 Task: In the  document assessment Insert page numer 'on bottom of the page' change page color to  'Grey'Apply Page border, setting:  Shadow Style: three thin lines; Color: 'Black;' Width: 3/4 pt
Action: Mouse moved to (90, 24)
Screenshot: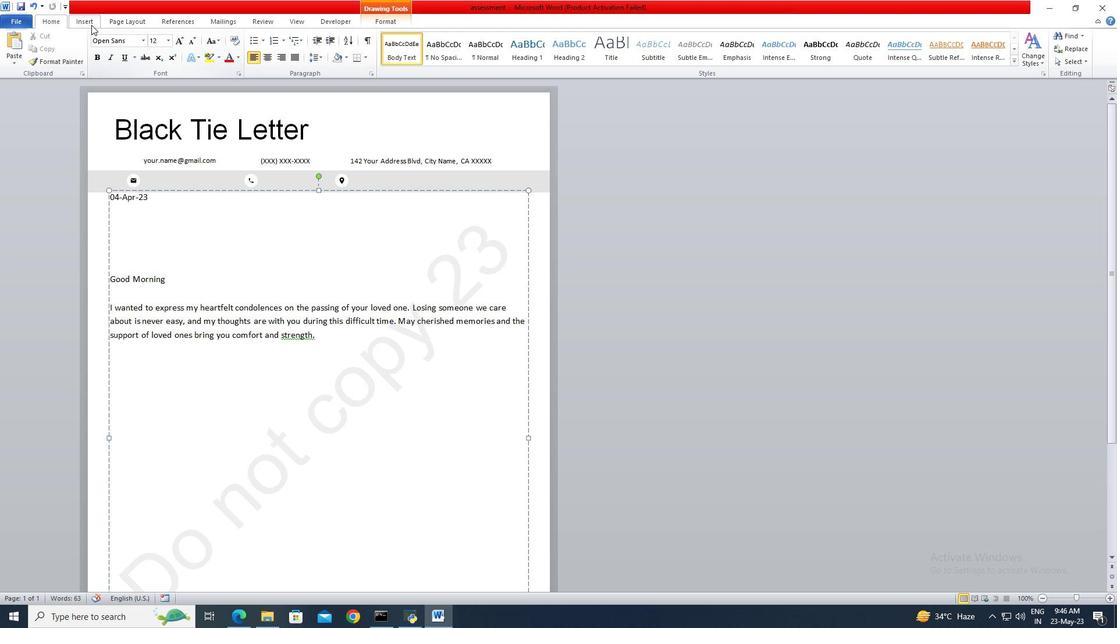 
Action: Mouse pressed left at (90, 24)
Screenshot: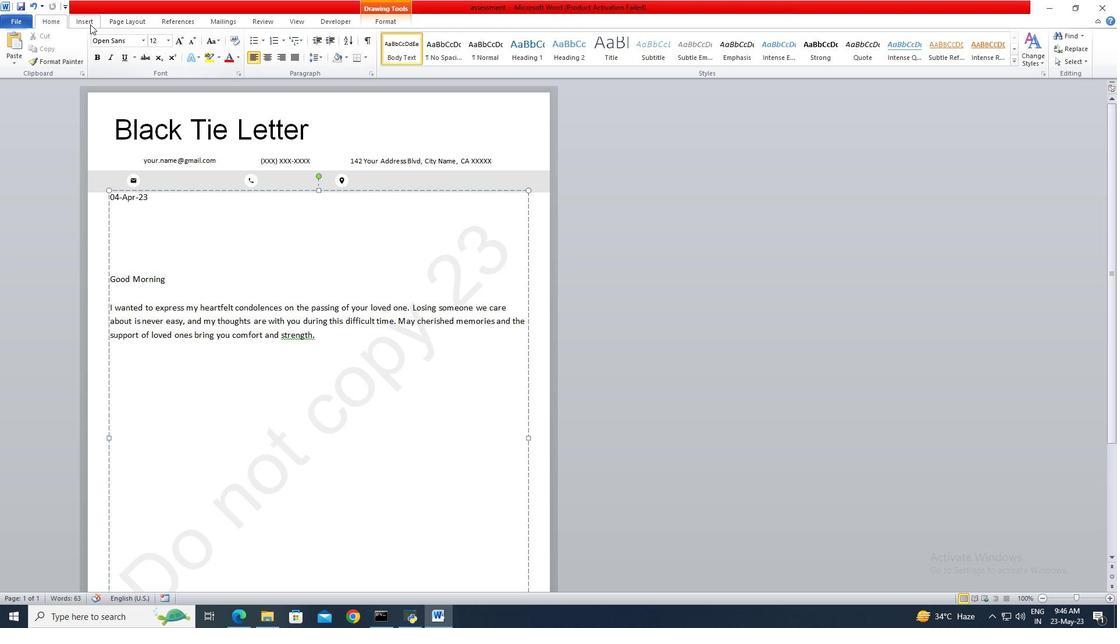 
Action: Mouse moved to (460, 65)
Screenshot: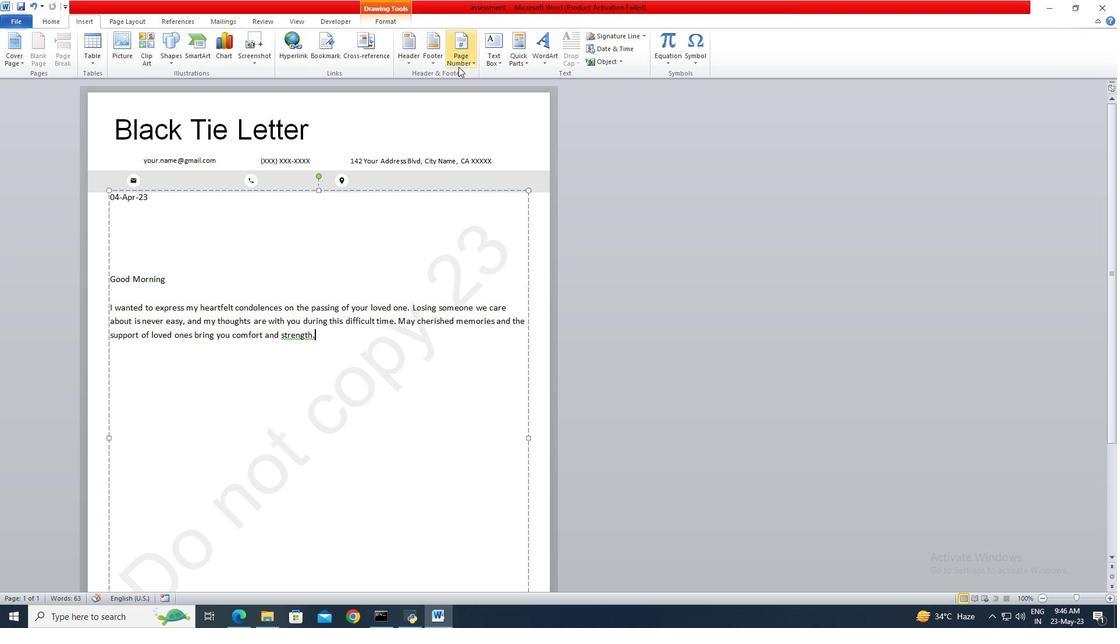 
Action: Mouse pressed left at (460, 65)
Screenshot: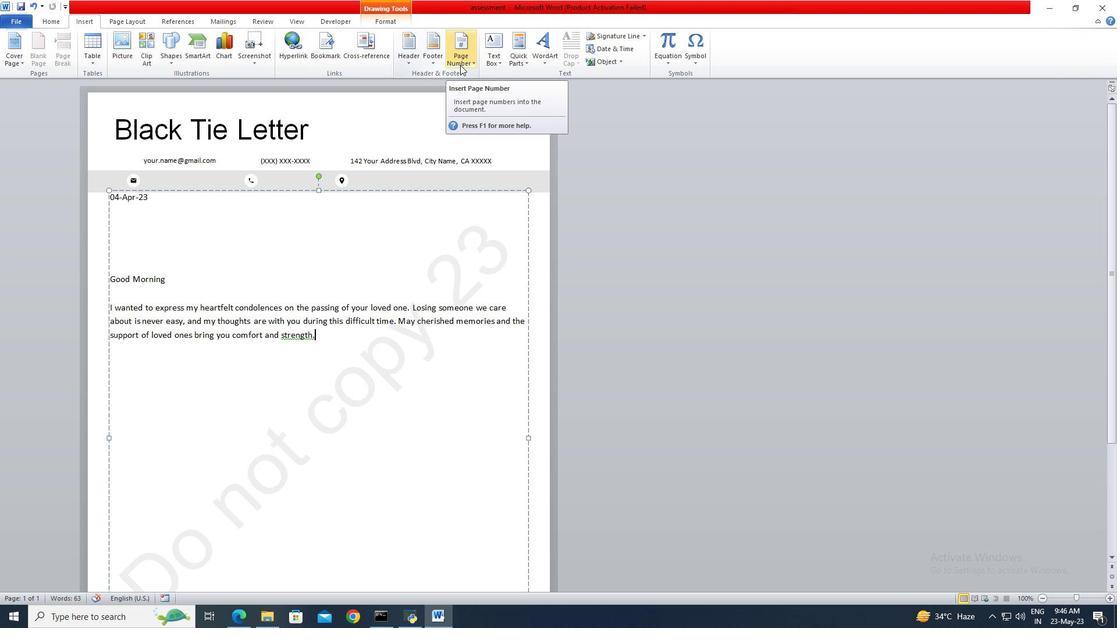 
Action: Mouse moved to (467, 86)
Screenshot: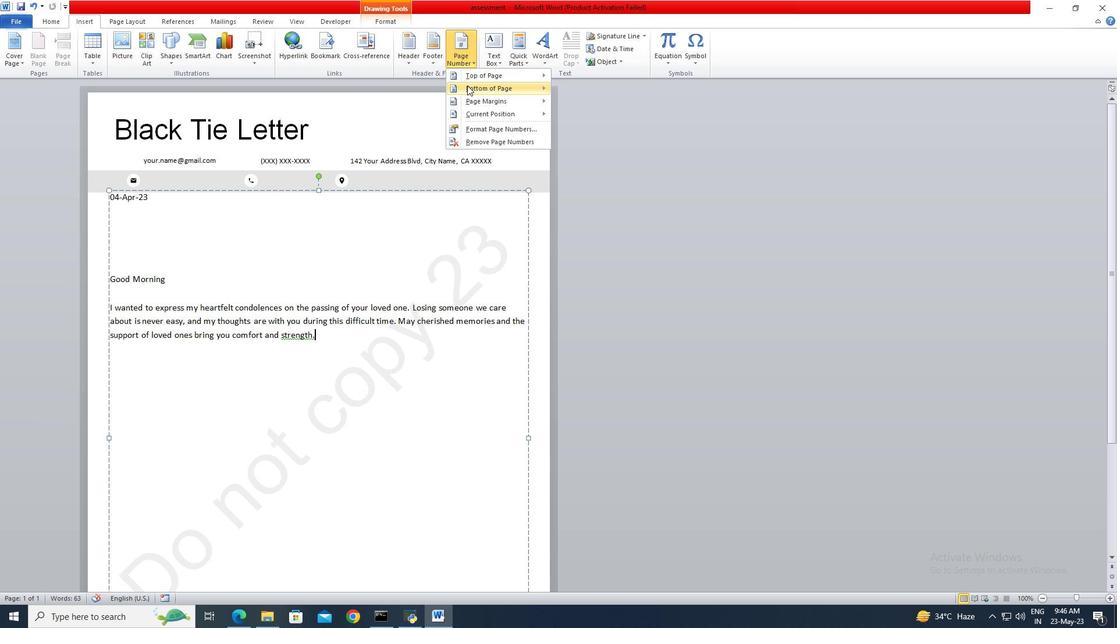 
Action: Mouse pressed left at (467, 86)
Screenshot: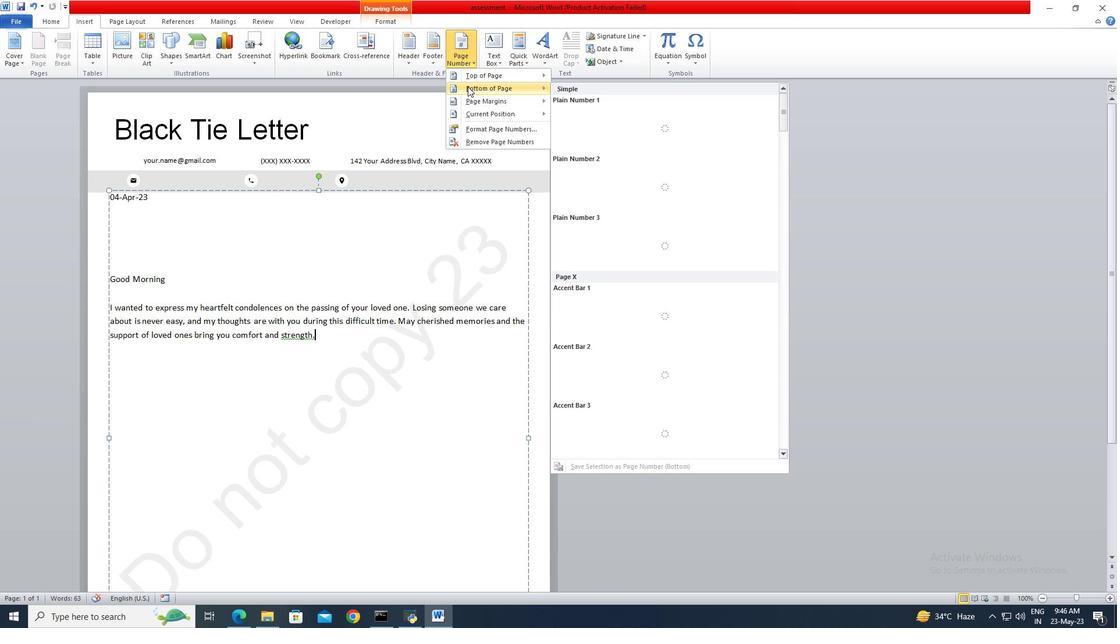 
Action: Mouse moved to (583, 129)
Screenshot: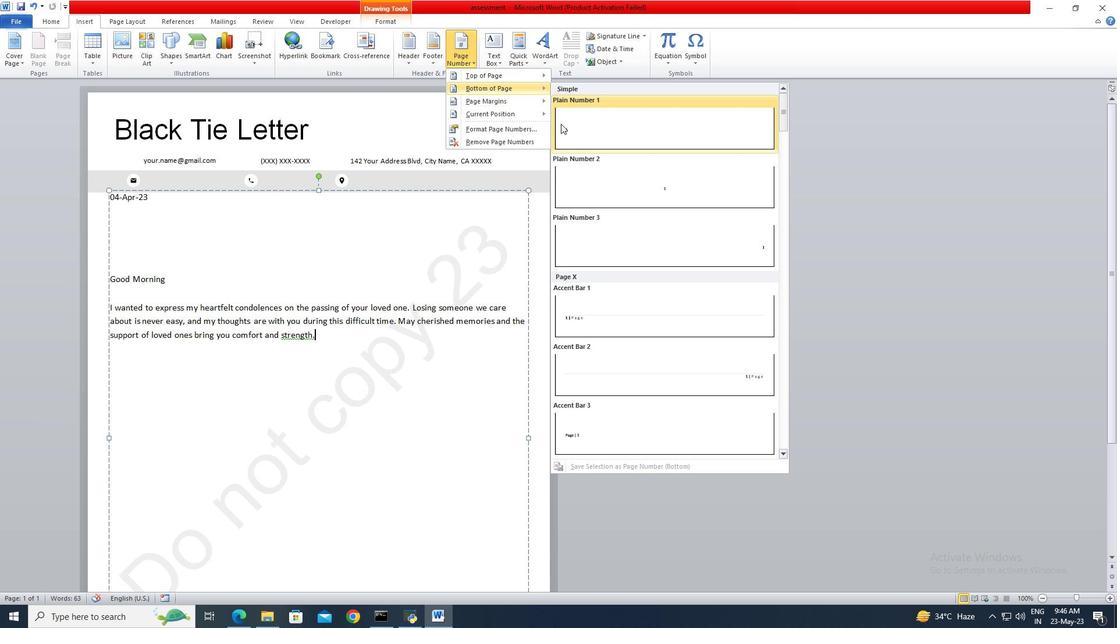 
Action: Mouse pressed left at (583, 129)
Screenshot: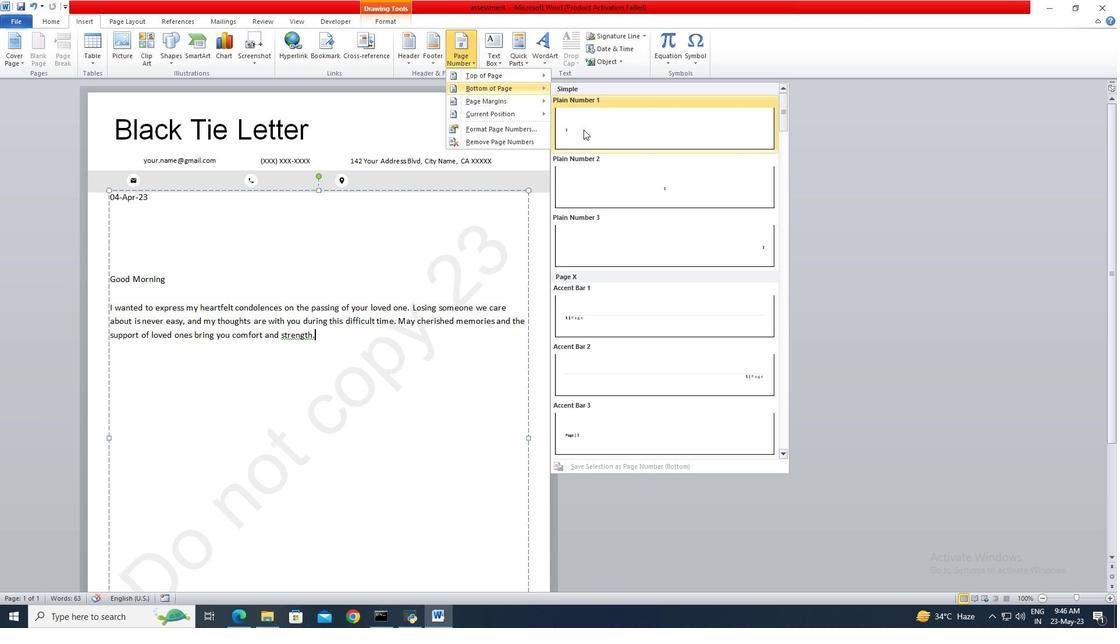 
Action: Mouse moved to (135, 23)
Screenshot: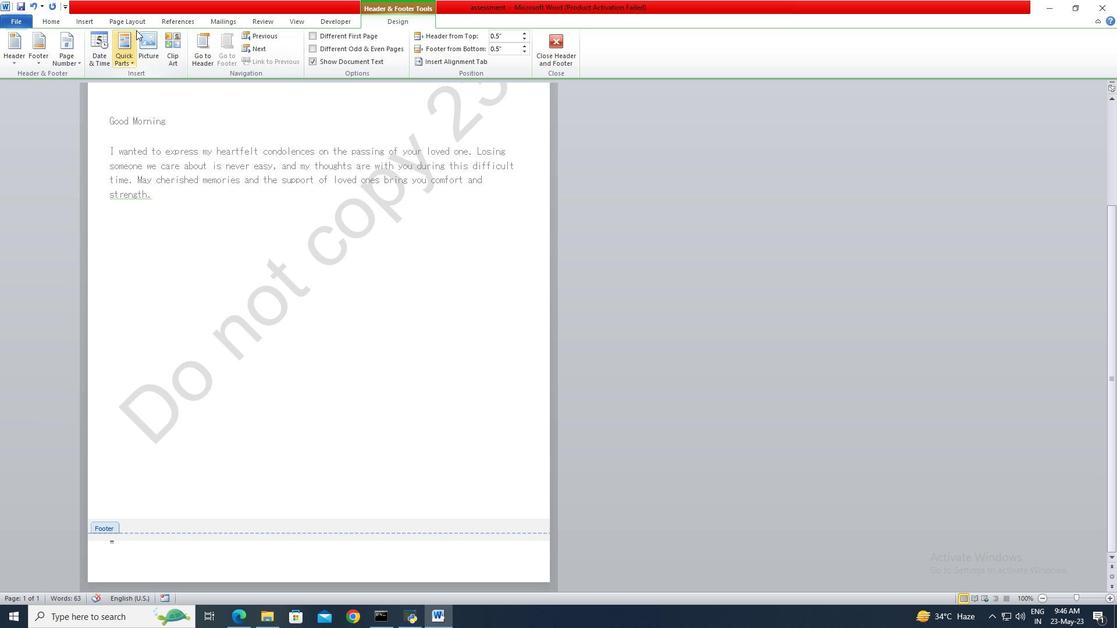 
Action: Mouse pressed left at (135, 23)
Screenshot: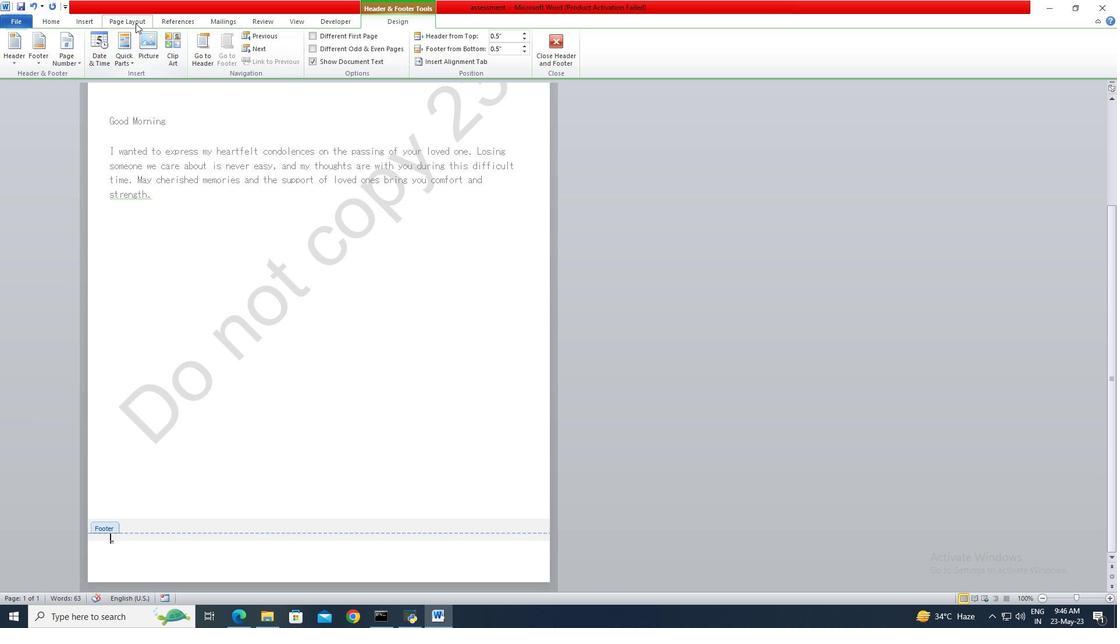
Action: Mouse moved to (301, 64)
Screenshot: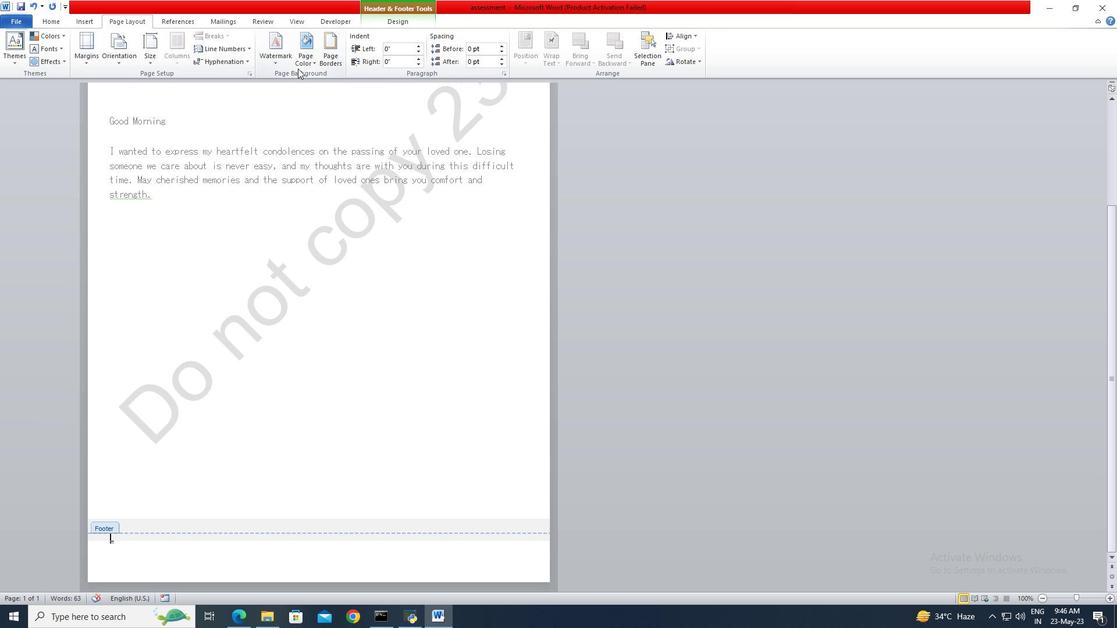
Action: Mouse pressed left at (301, 64)
Screenshot: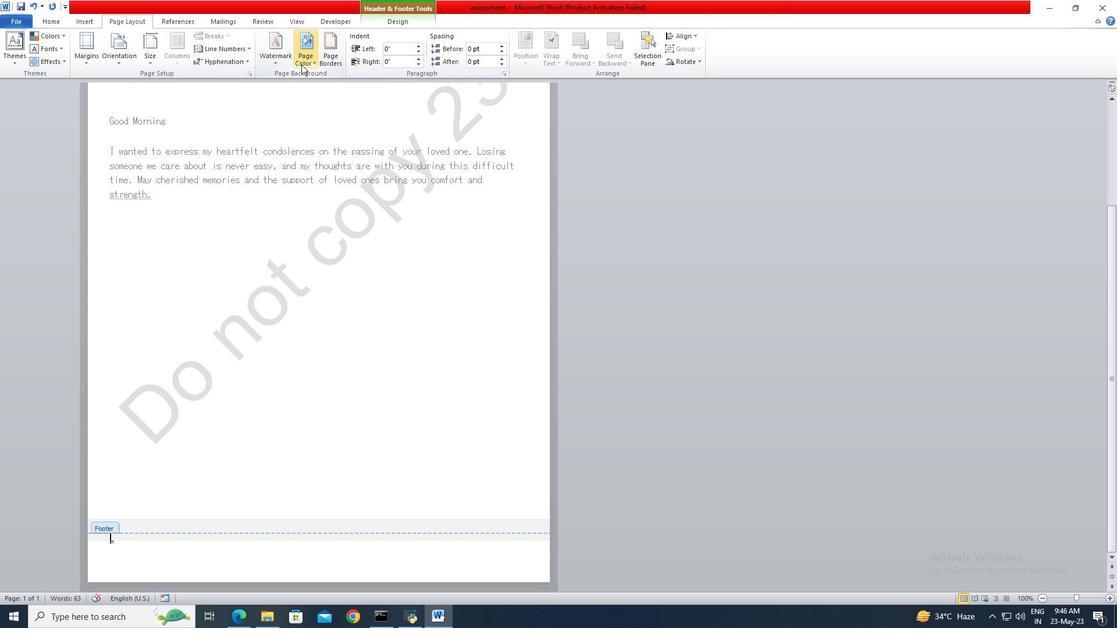 
Action: Mouse moved to (356, 84)
Screenshot: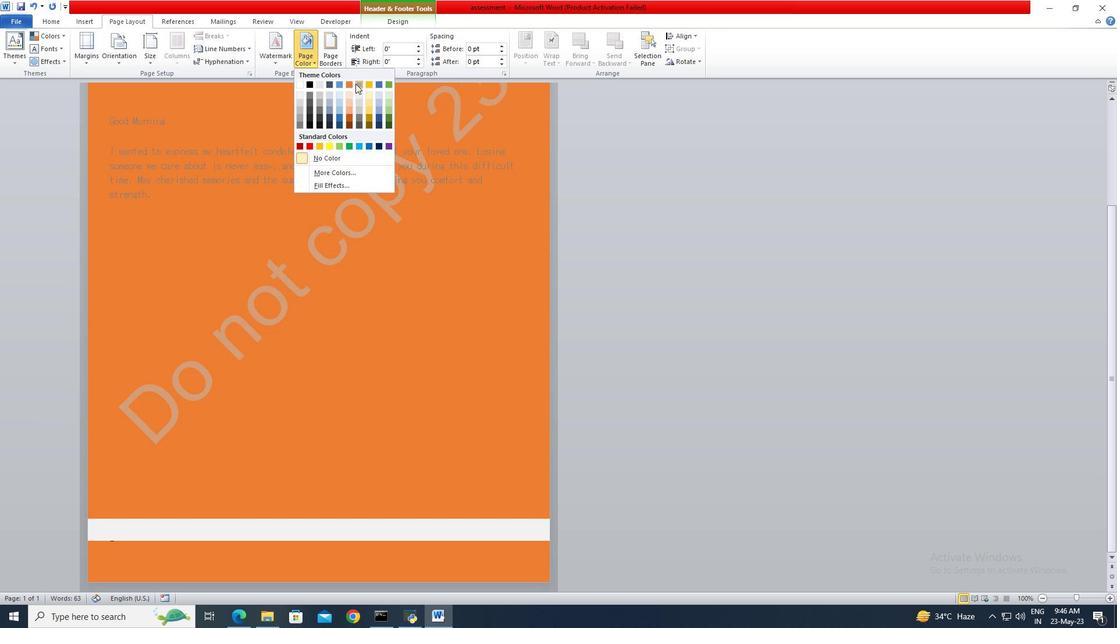 
Action: Mouse pressed left at (356, 84)
Screenshot: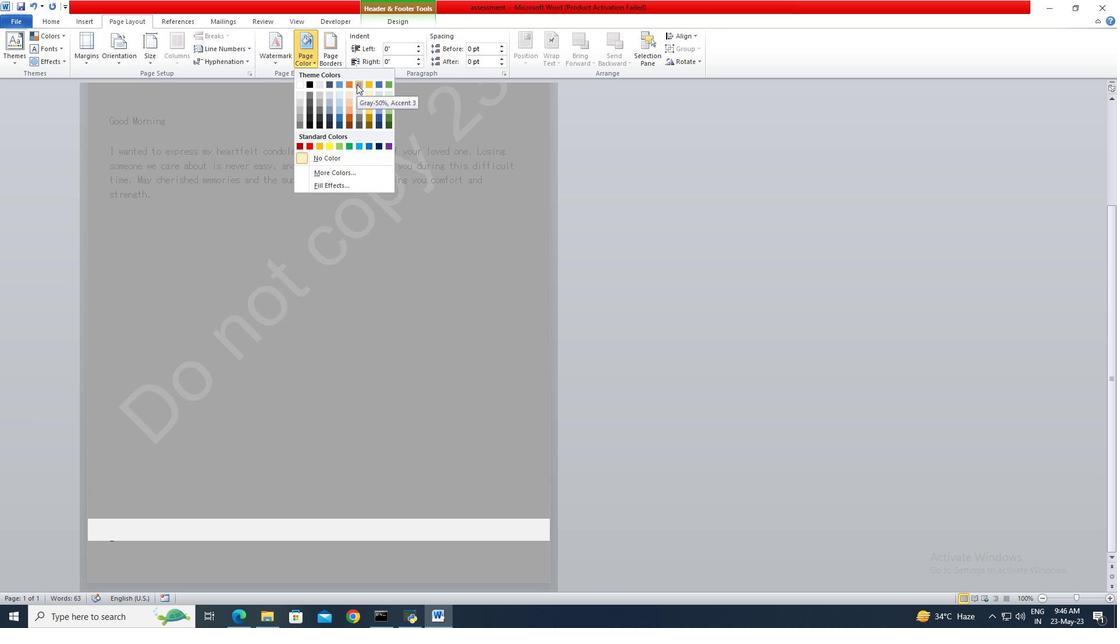 
Action: Mouse moved to (338, 62)
Screenshot: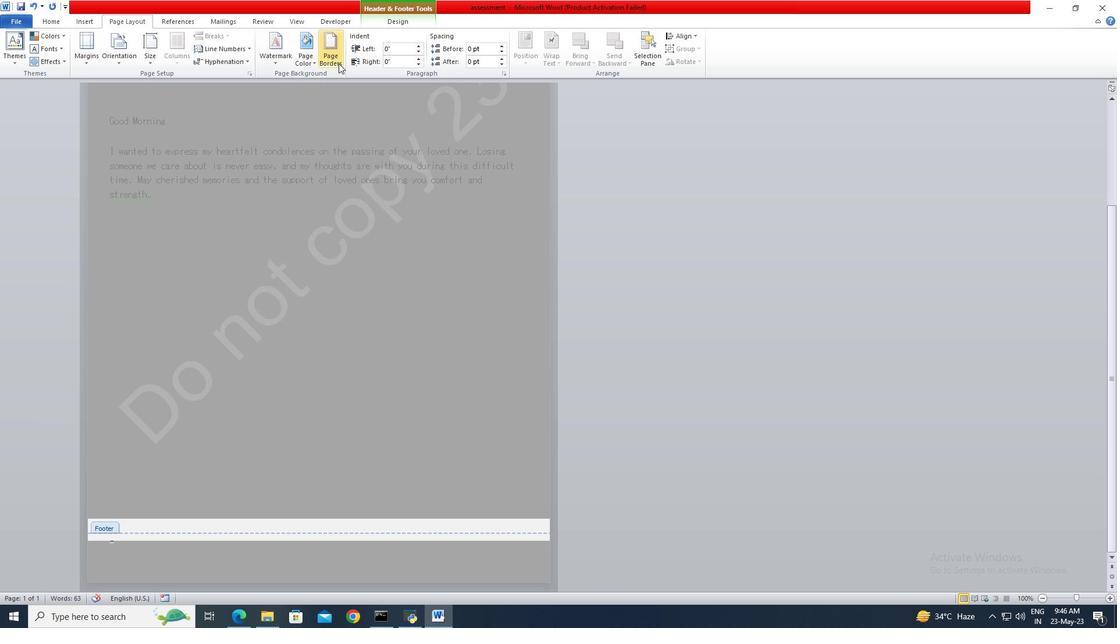 
Action: Mouse pressed left at (338, 62)
Screenshot: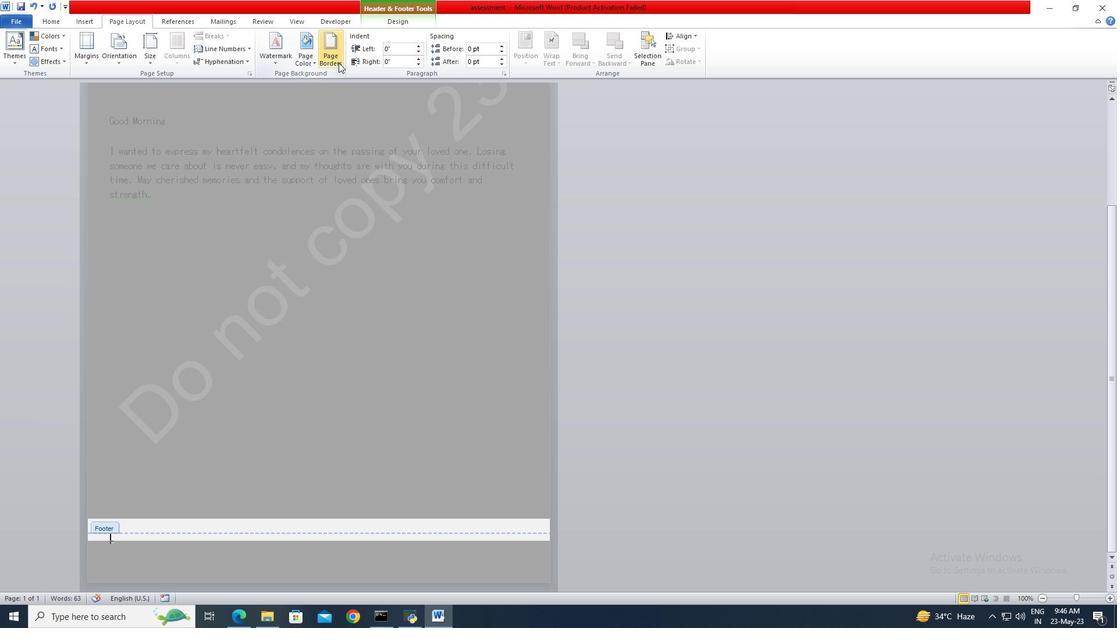 
Action: Mouse moved to (424, 292)
Screenshot: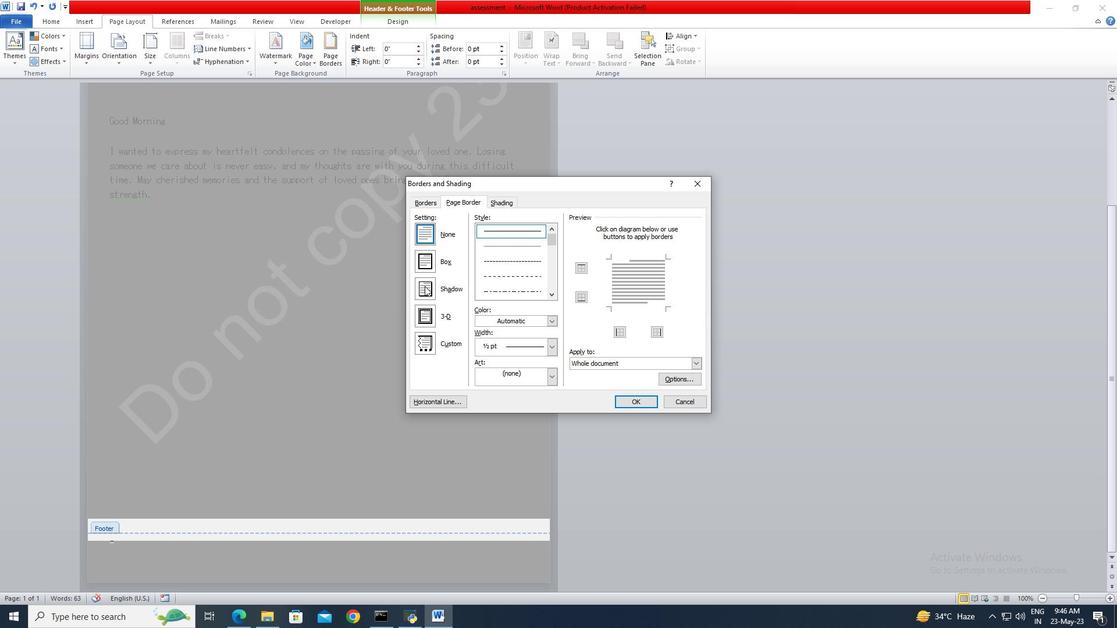 
Action: Mouse pressed left at (424, 292)
Screenshot: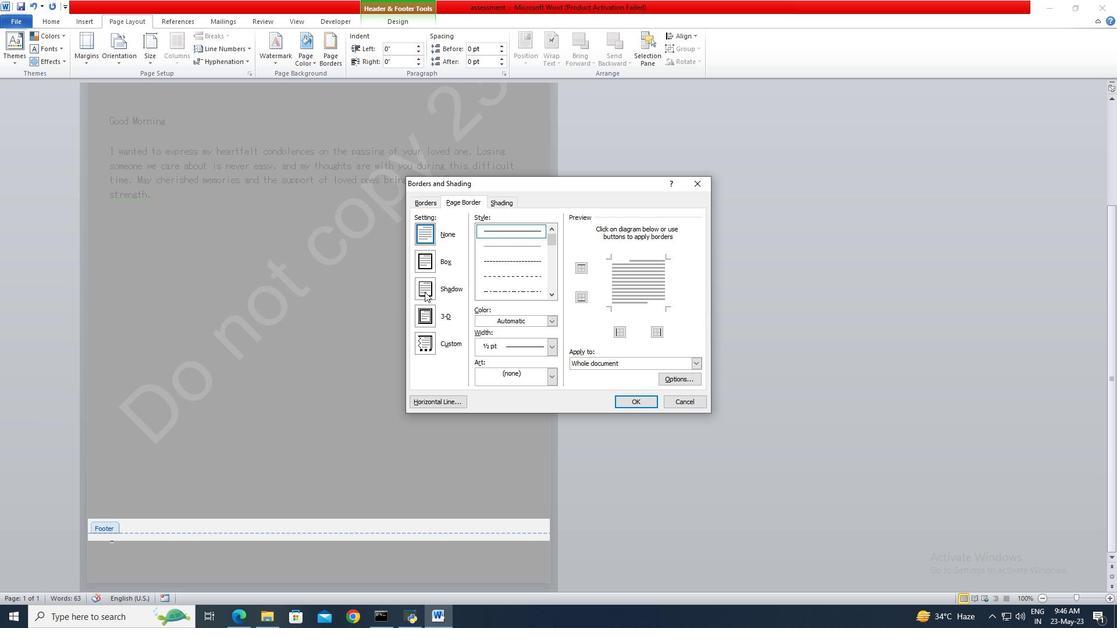 
Action: Mouse moved to (551, 299)
Screenshot: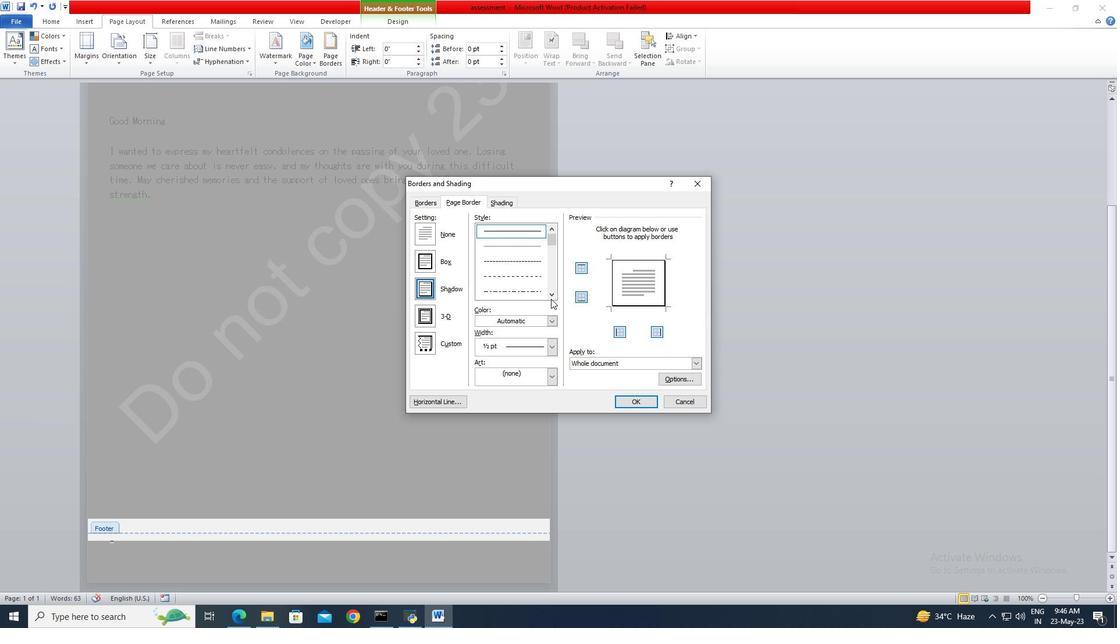 
Action: Mouse pressed left at (551, 299)
Screenshot: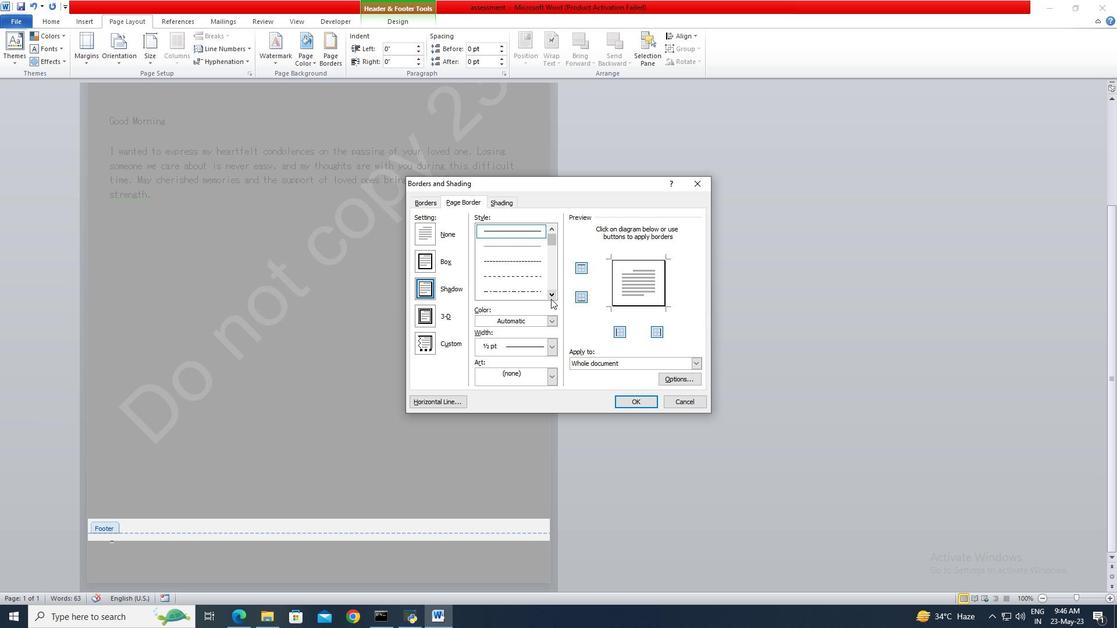 
Action: Mouse pressed left at (551, 299)
Screenshot: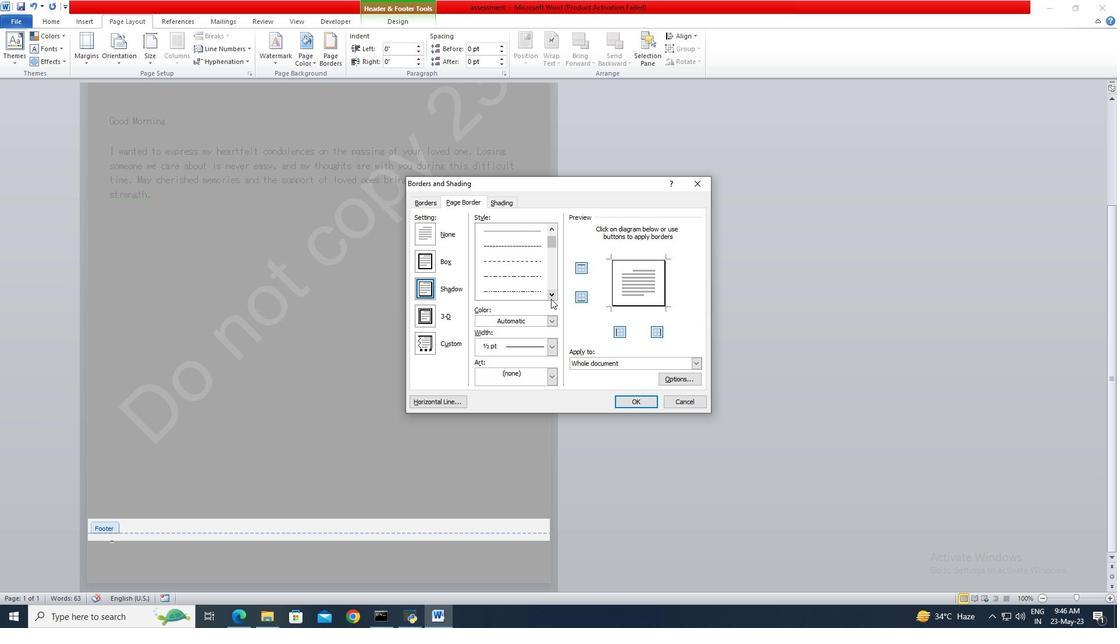 
Action: Mouse pressed left at (551, 299)
Screenshot: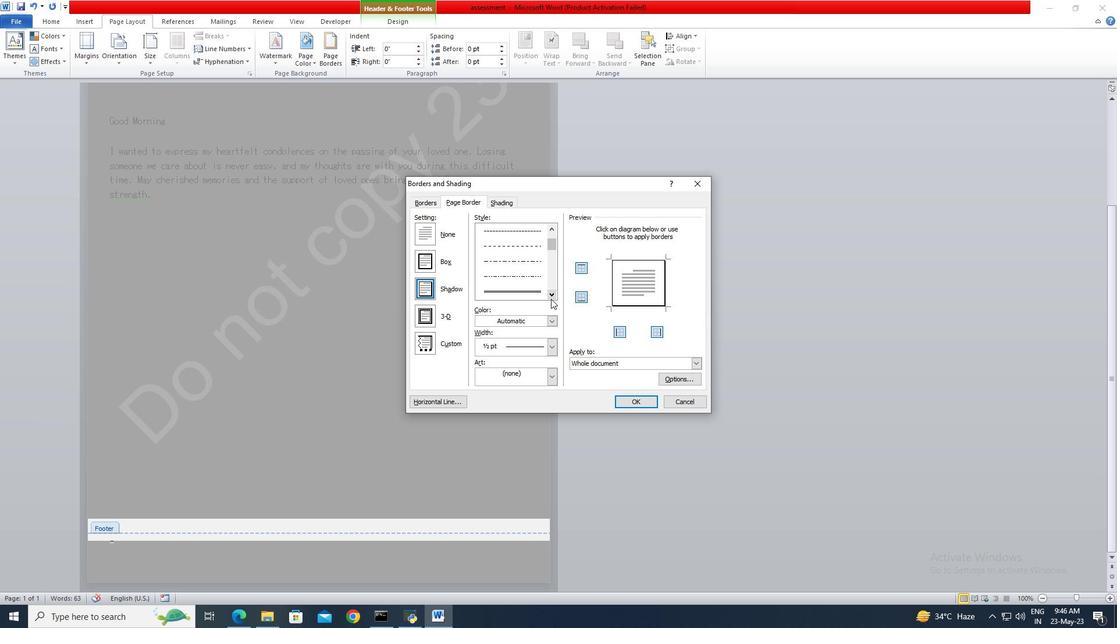 
Action: Mouse pressed left at (551, 299)
Screenshot: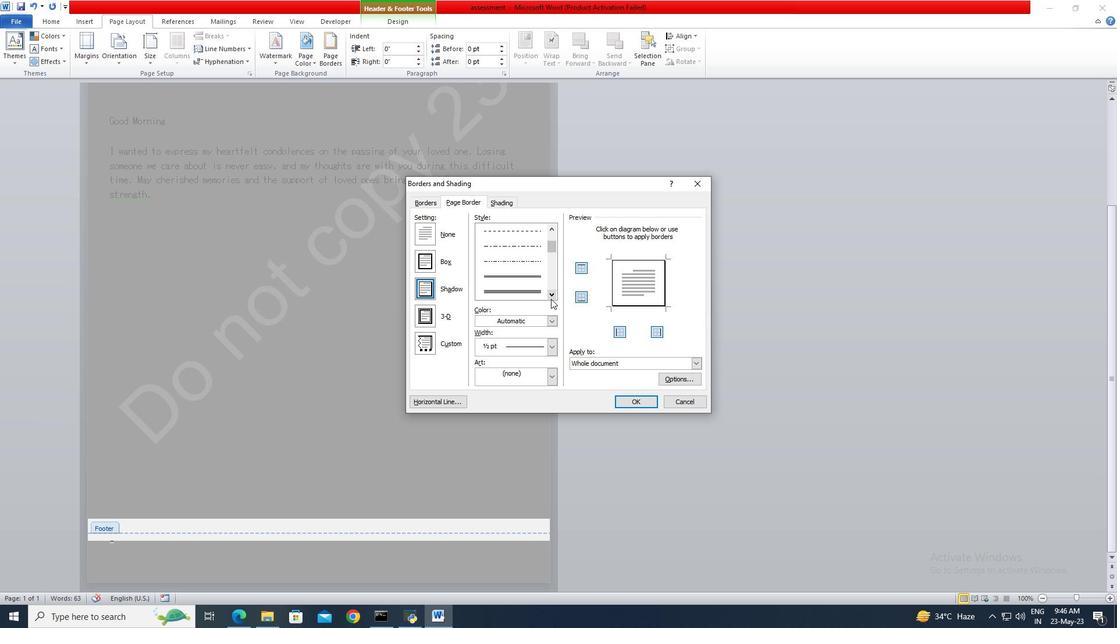 
Action: Mouse moved to (534, 276)
Screenshot: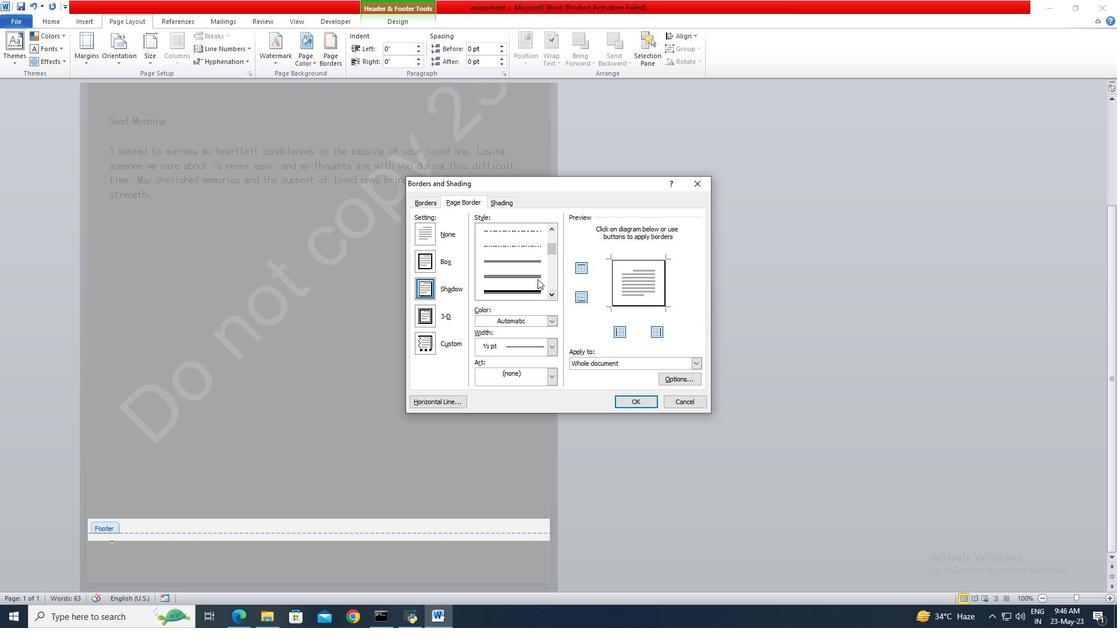 
Action: Mouse pressed left at (534, 276)
Screenshot: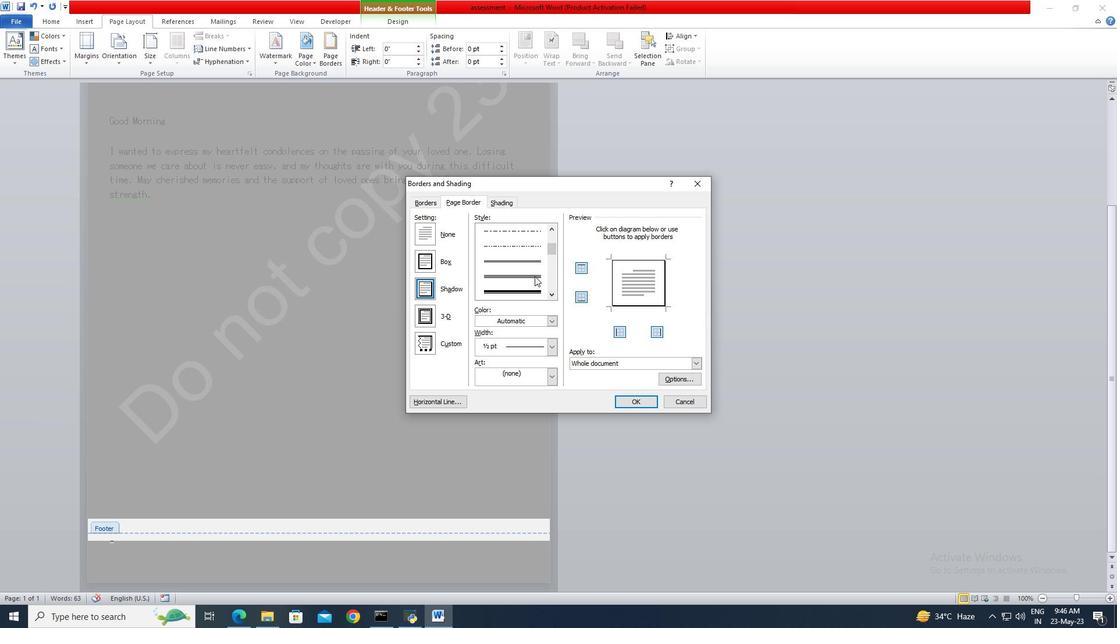 
Action: Mouse moved to (549, 318)
Screenshot: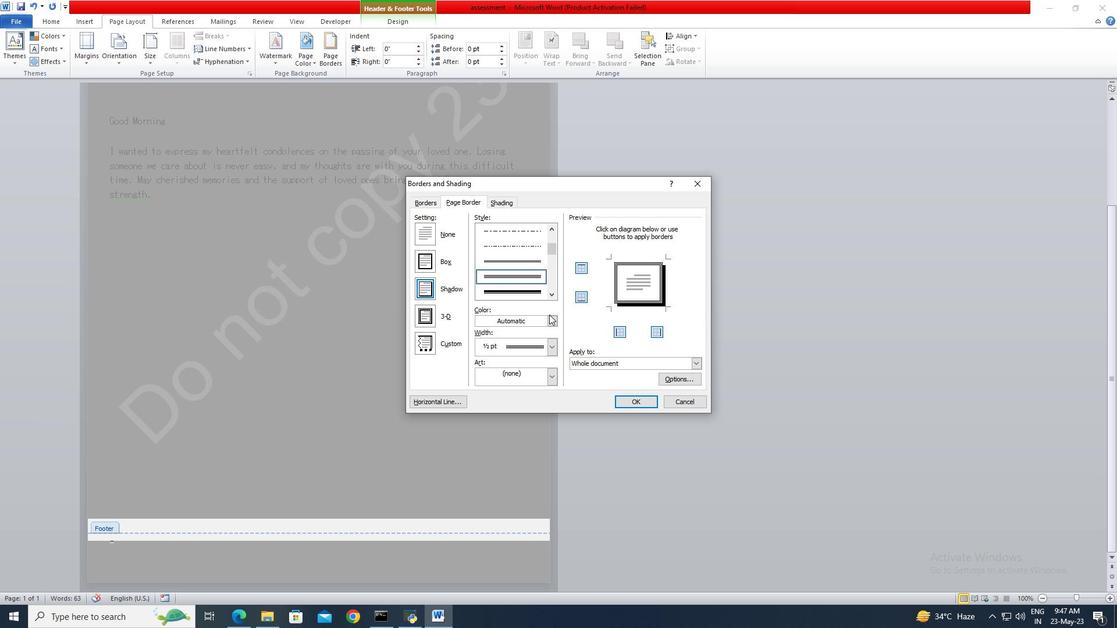 
Action: Mouse pressed left at (549, 318)
Screenshot: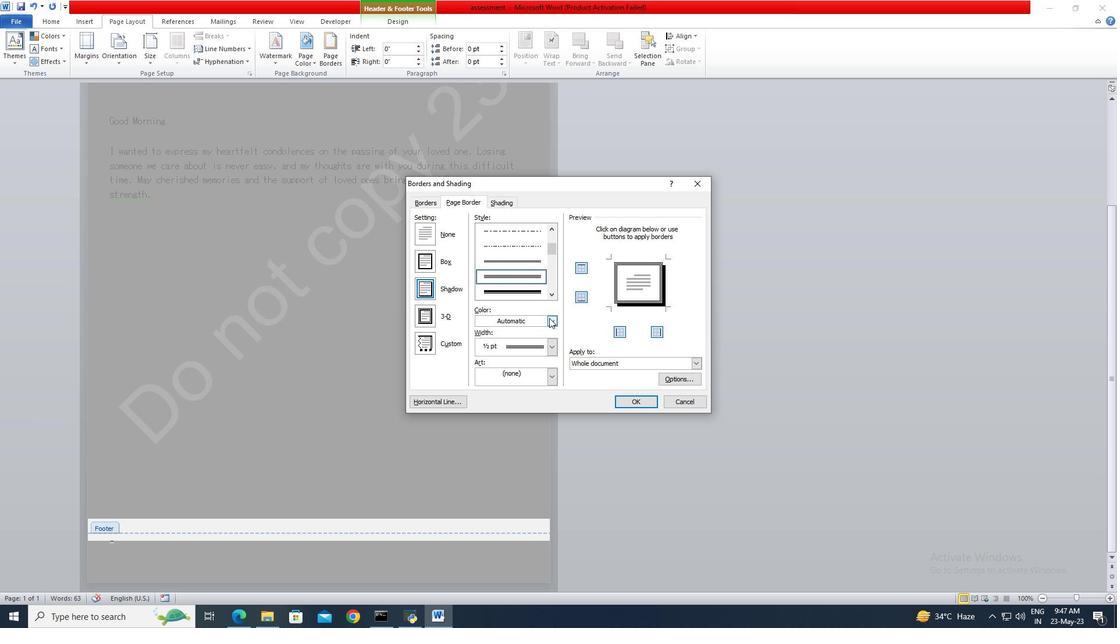 
Action: Mouse moved to (491, 354)
Screenshot: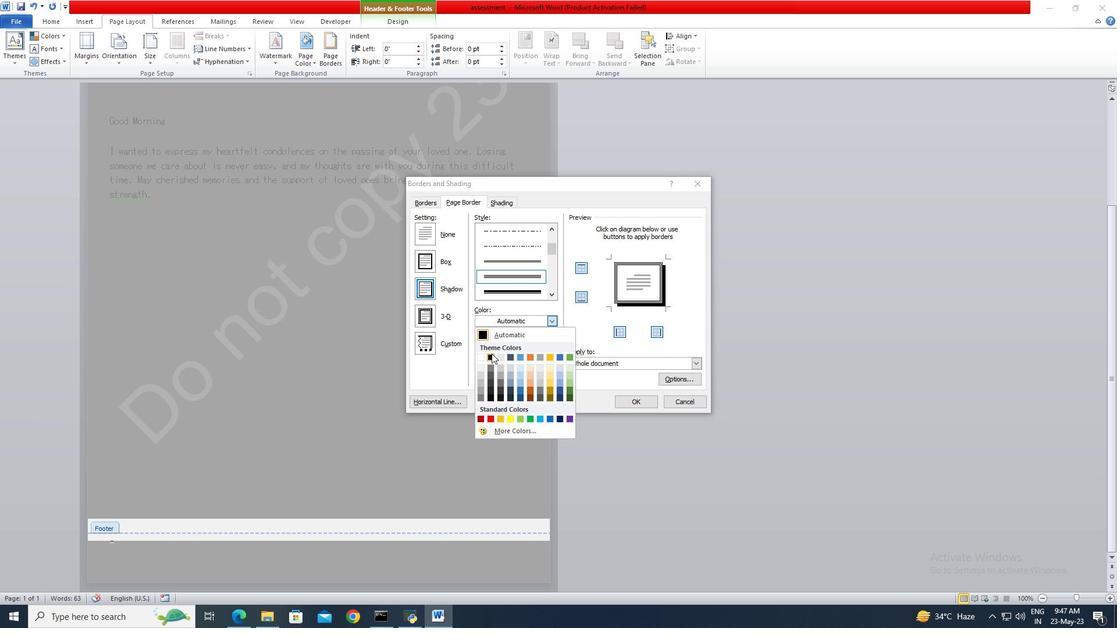 
Action: Mouse pressed left at (491, 354)
Screenshot: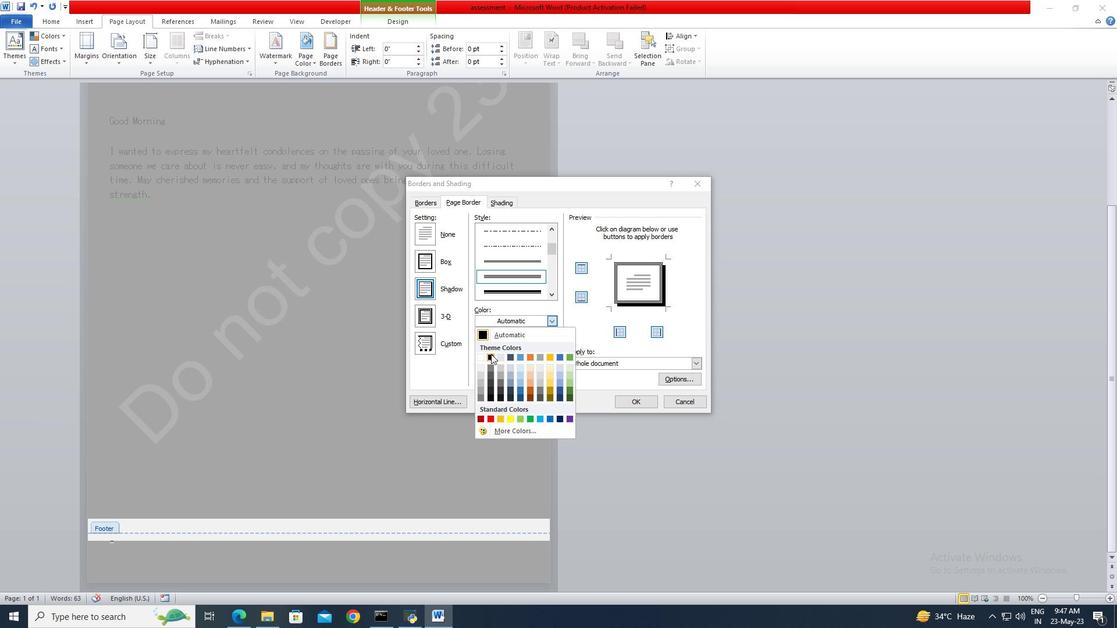 
Action: Mouse moved to (551, 349)
Screenshot: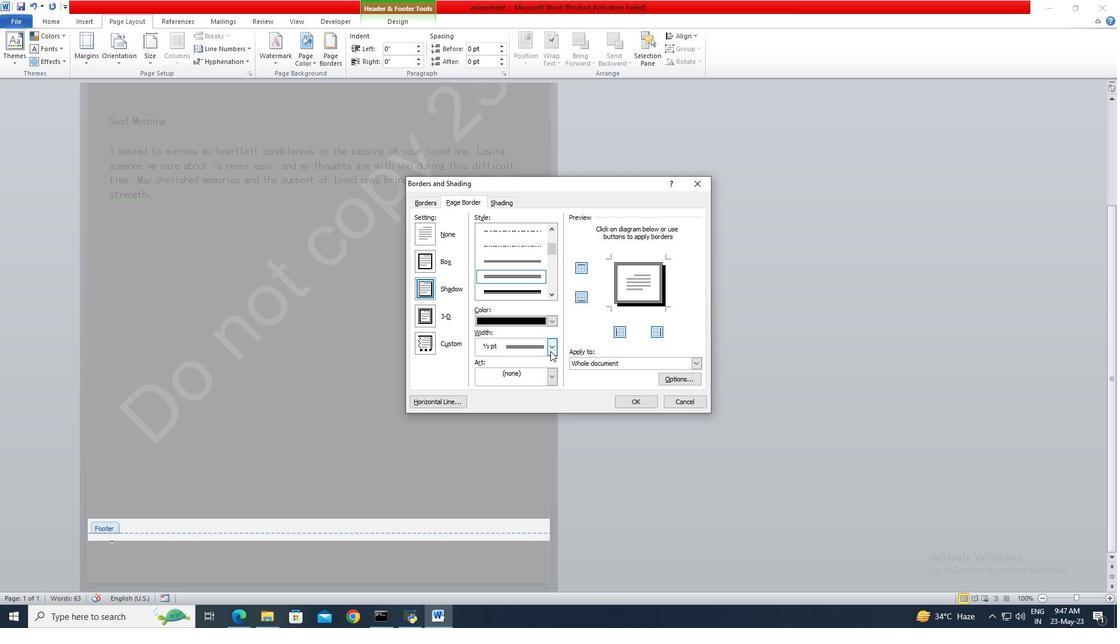 
Action: Mouse pressed left at (551, 349)
Screenshot: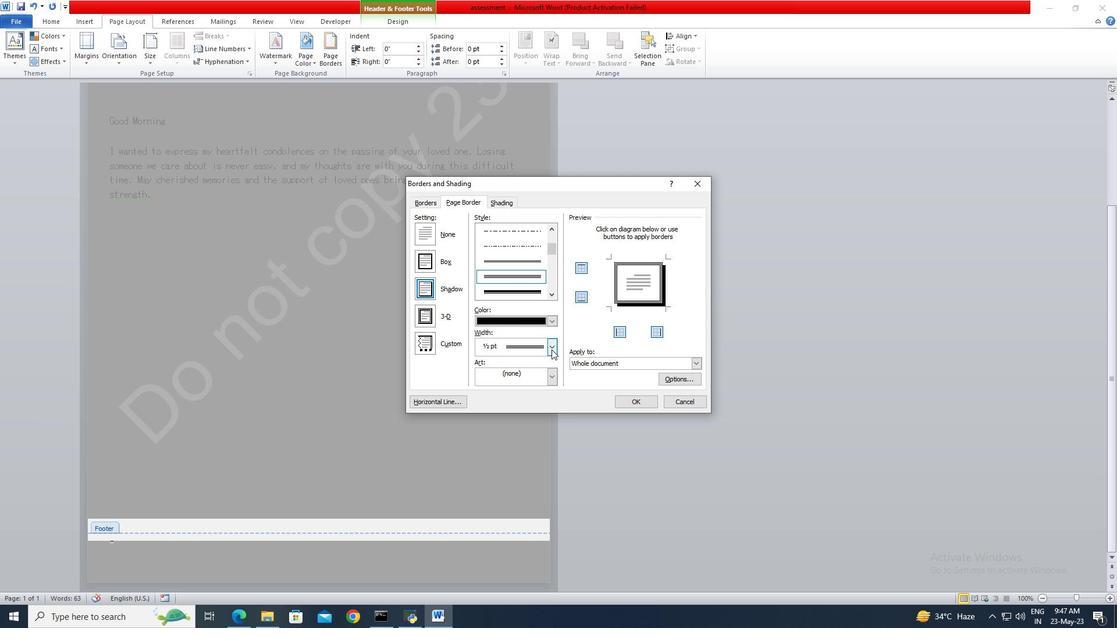 
Action: Mouse moved to (541, 392)
Screenshot: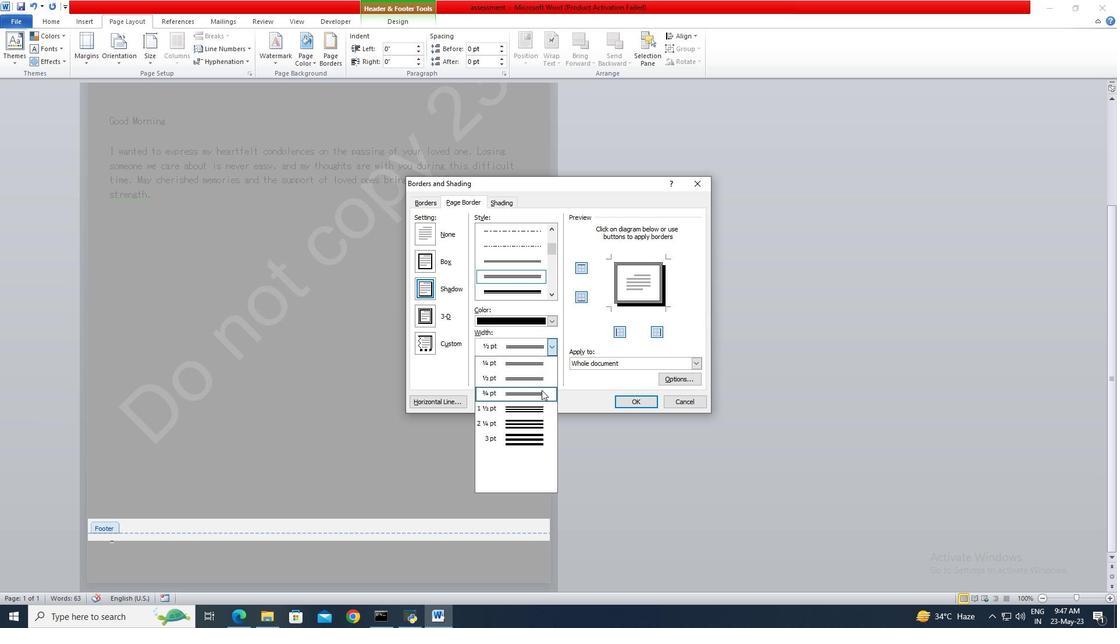 
Action: Mouse pressed left at (541, 392)
Screenshot: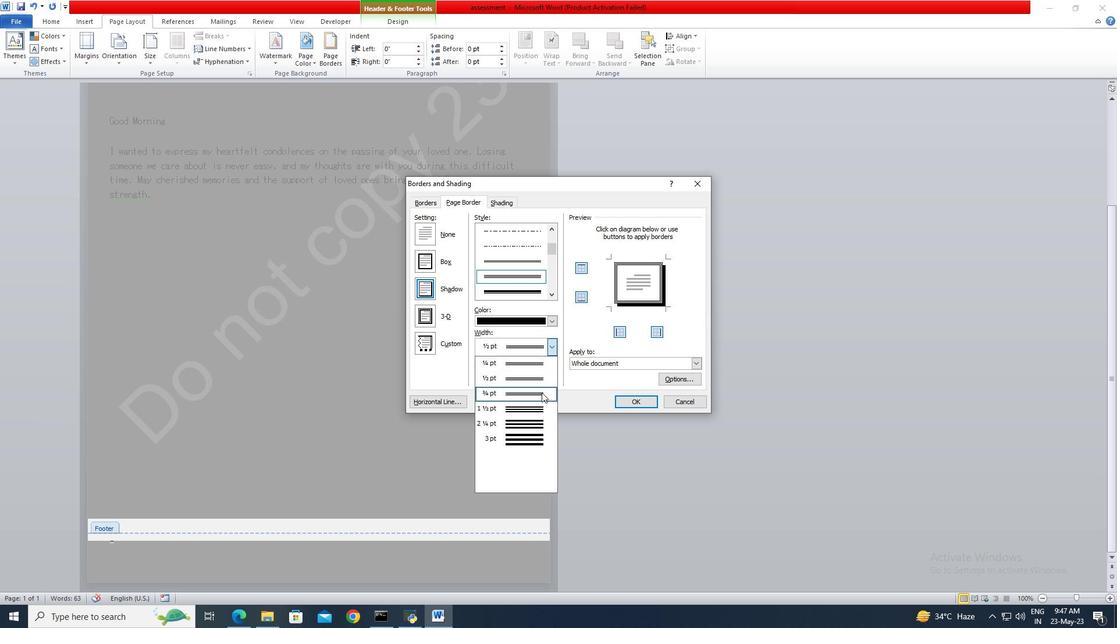 
Action: Mouse moved to (626, 406)
Screenshot: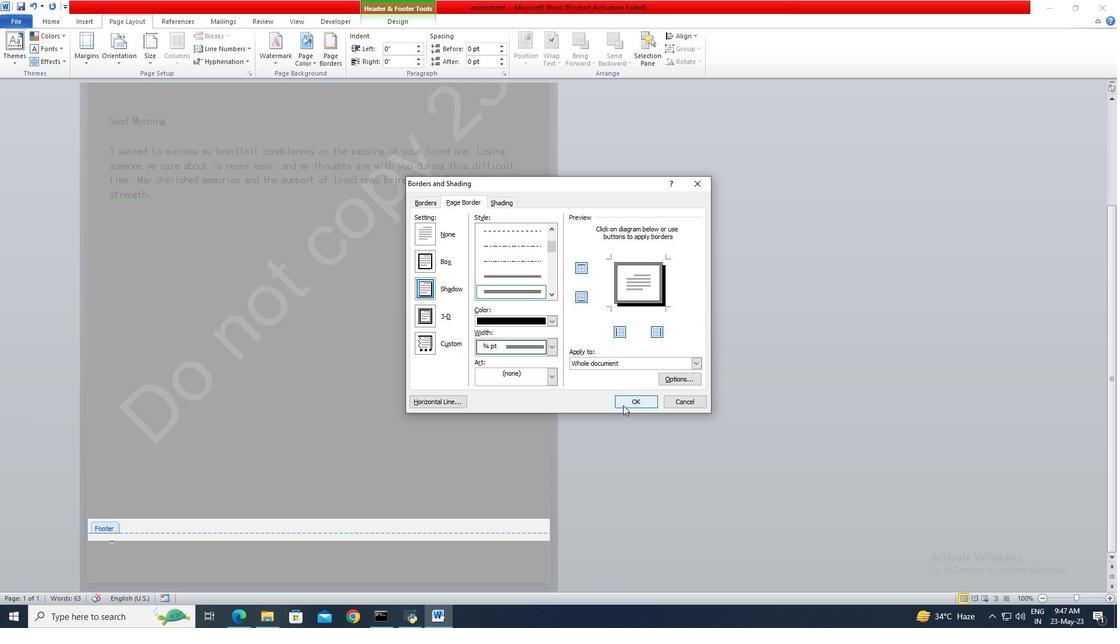 
Action: Mouse pressed left at (626, 406)
Screenshot: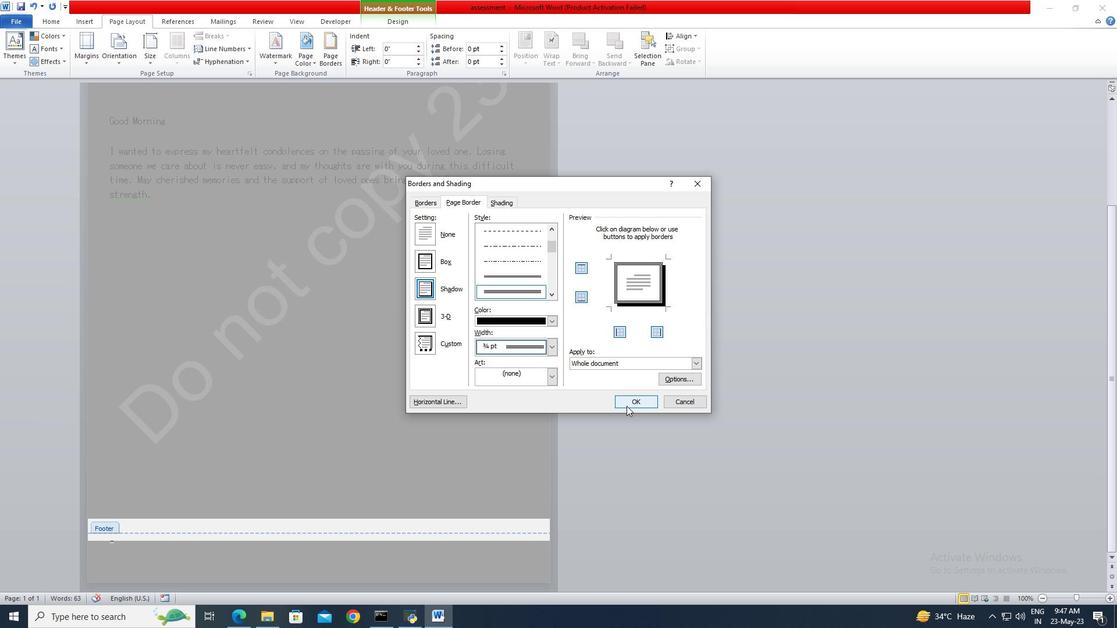 
